 Task: In skill path updates turn off email notifications.
Action: Mouse moved to (672, 56)
Screenshot: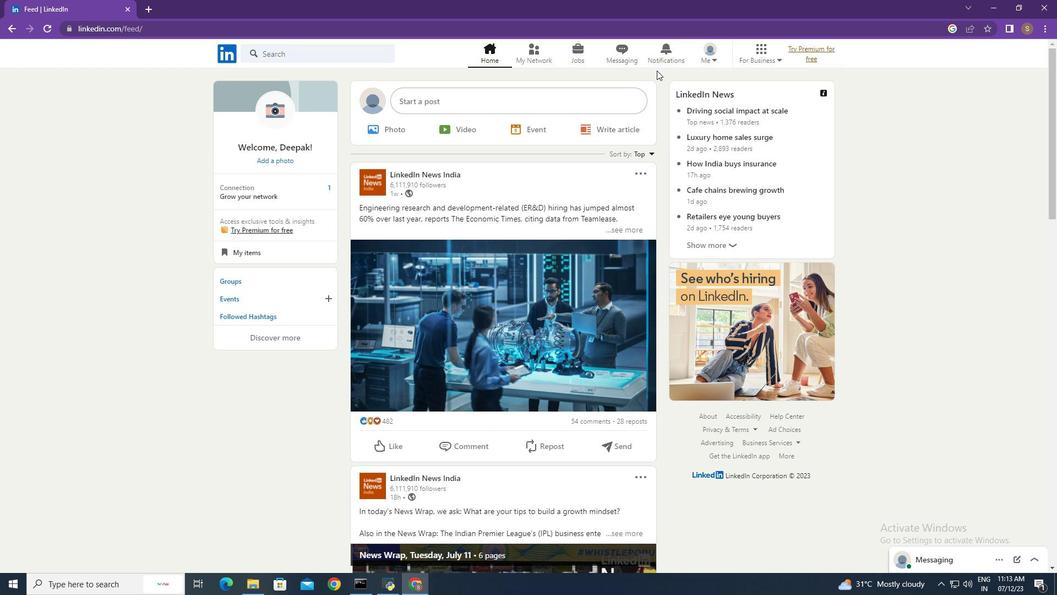 
Action: Mouse pressed left at (672, 56)
Screenshot: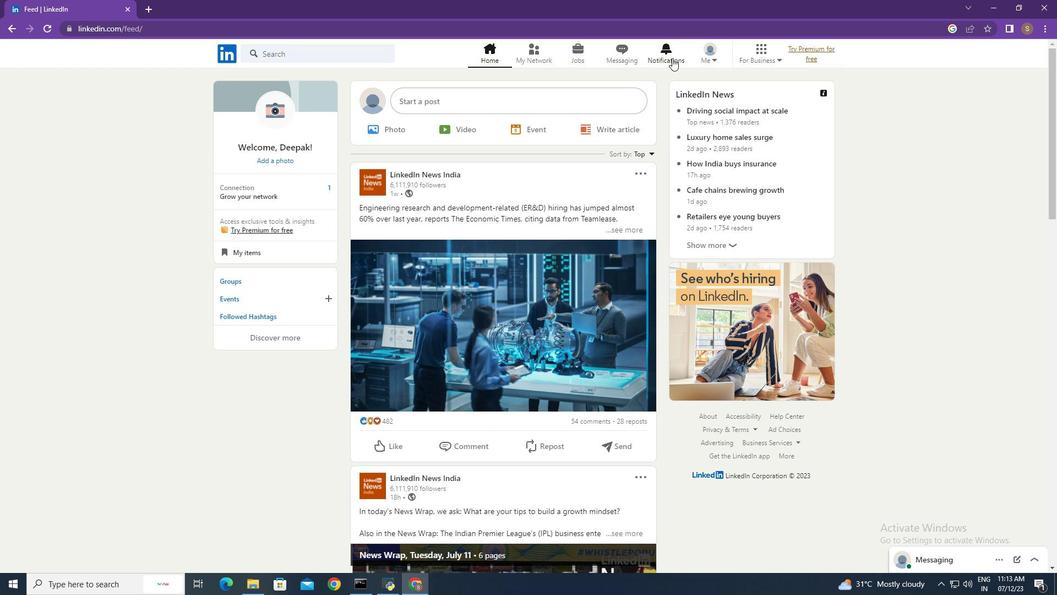 
Action: Mouse moved to (244, 128)
Screenshot: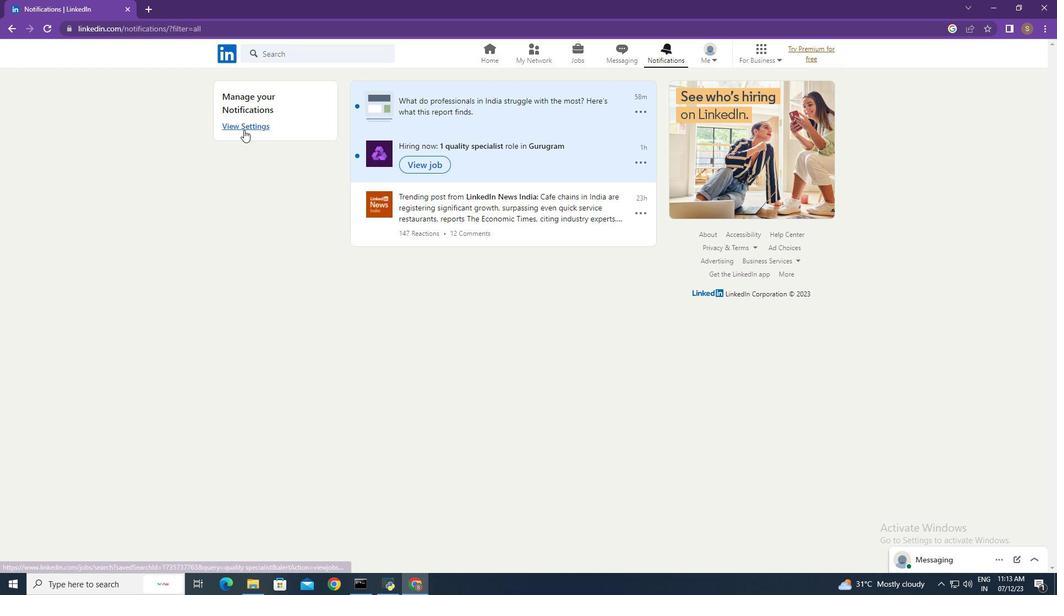
Action: Mouse pressed left at (244, 128)
Screenshot: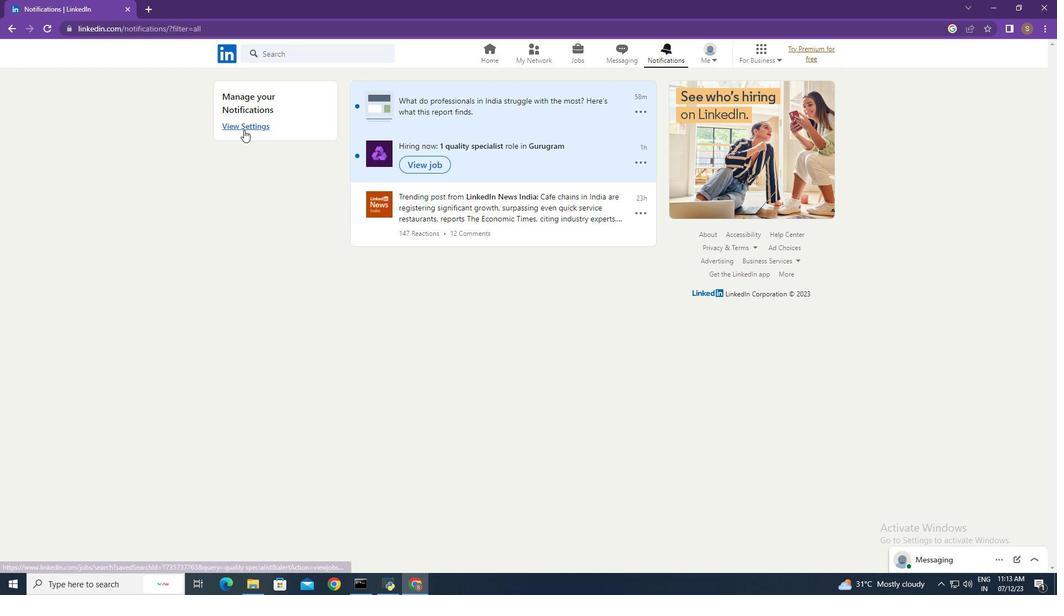 
Action: Mouse moved to (557, 167)
Screenshot: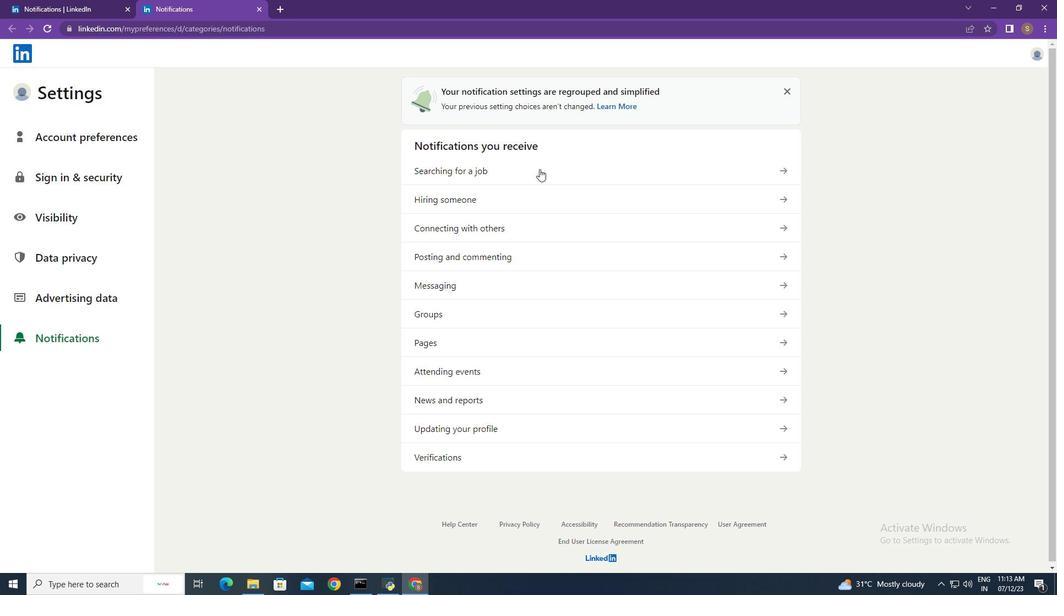 
Action: Mouse pressed left at (557, 167)
Screenshot: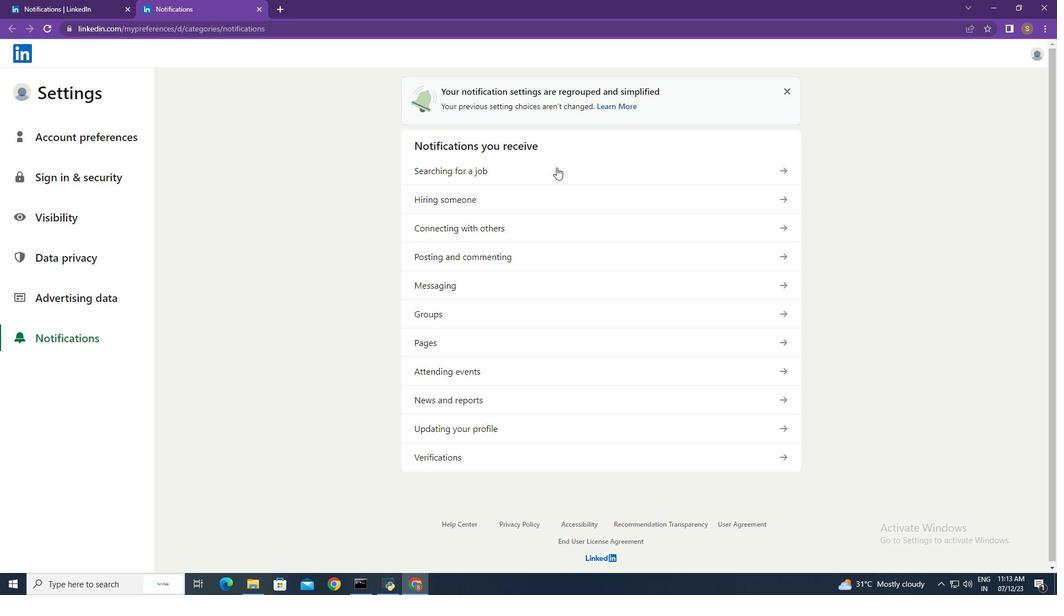 
Action: Mouse moved to (543, 442)
Screenshot: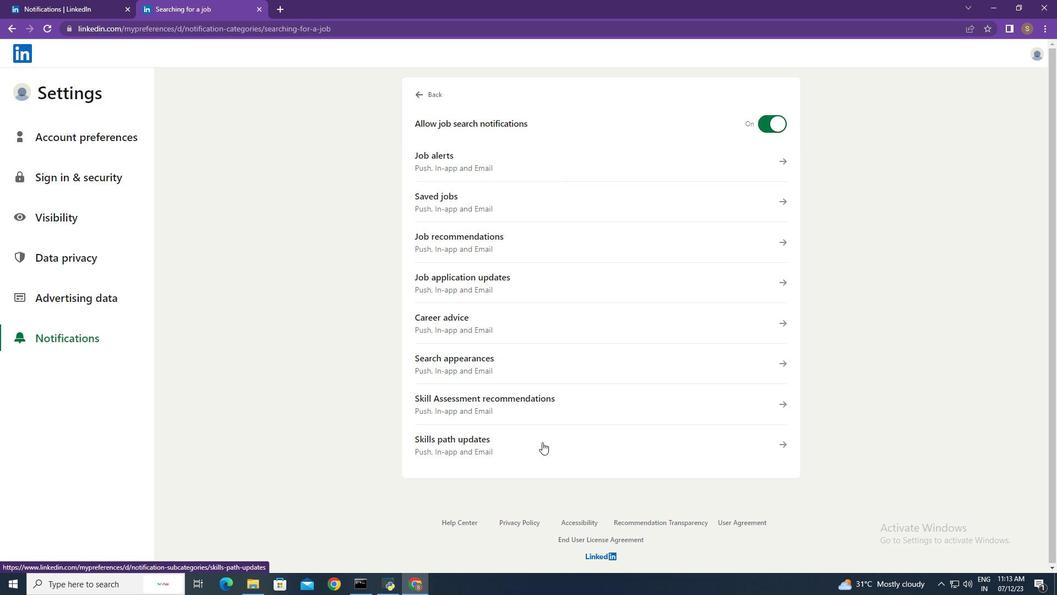 
Action: Mouse pressed left at (543, 442)
Screenshot: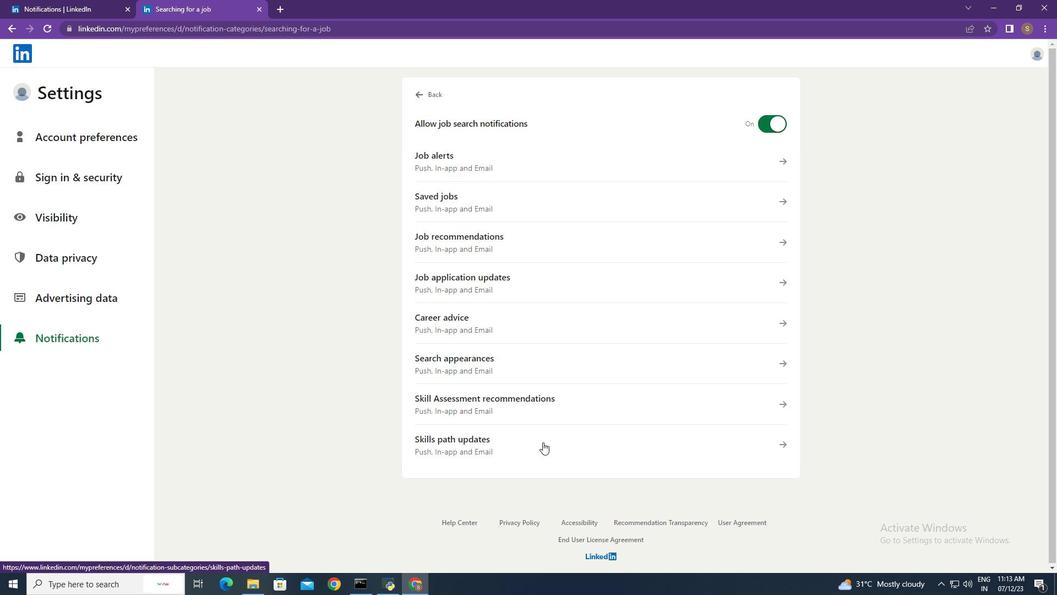 
Action: Mouse moved to (778, 279)
Screenshot: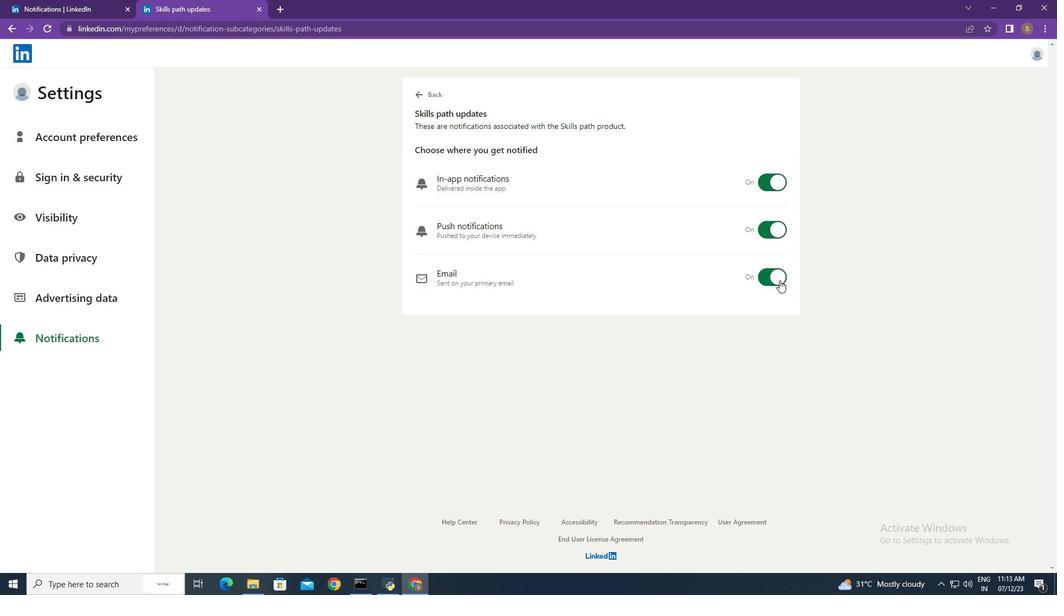 
Action: Mouse pressed left at (778, 279)
Screenshot: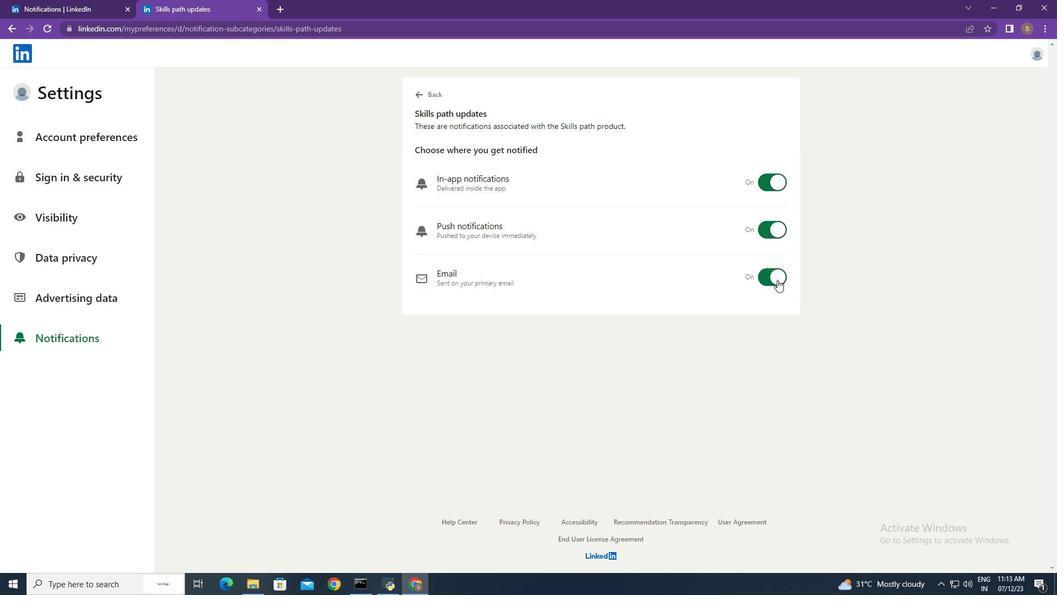 
Action: Mouse moved to (869, 274)
Screenshot: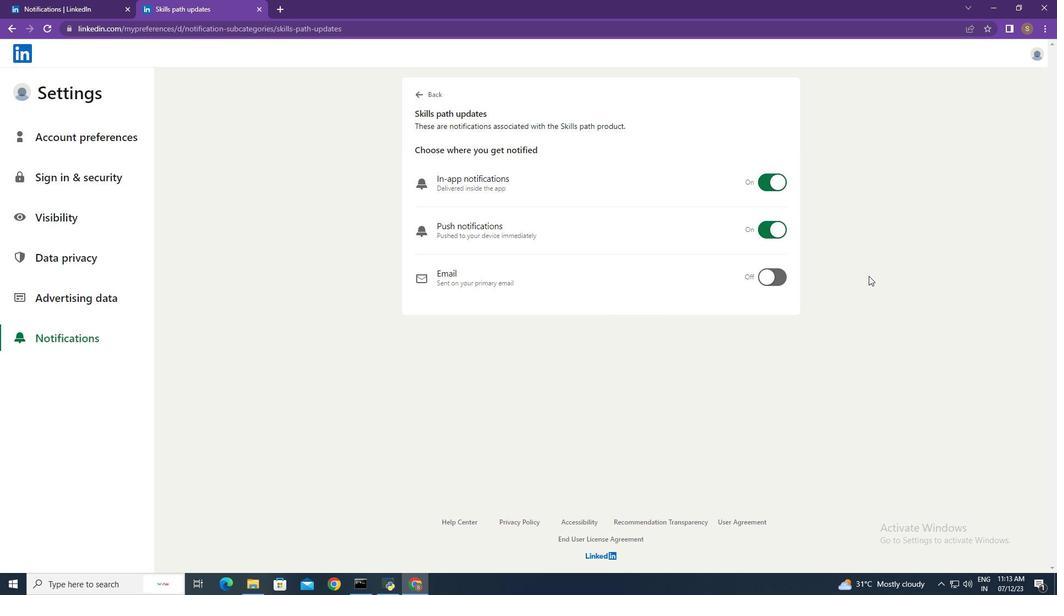 
